 Task: Add Tillamook Sharp Cheddar Cheese to the cart.
Action: Mouse pressed left at (18, 80)
Screenshot: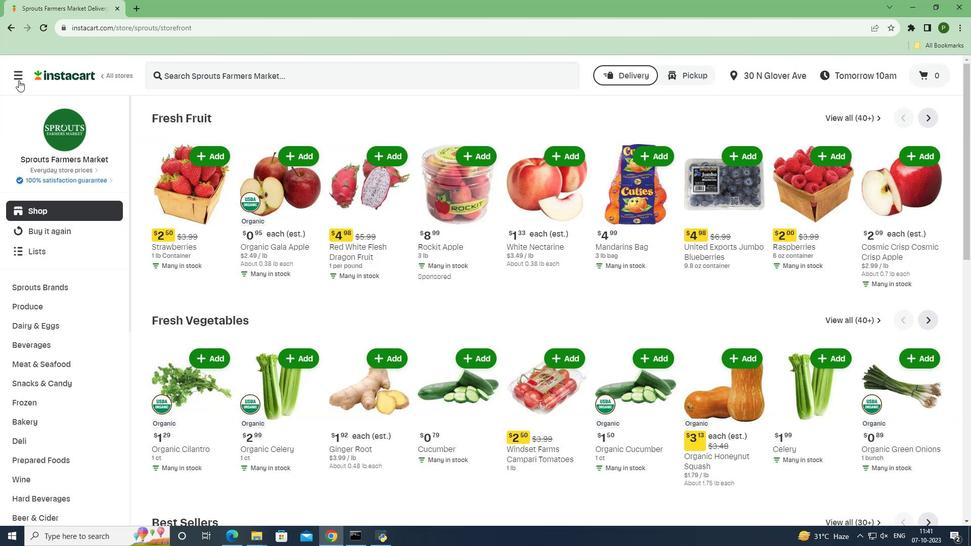 
Action: Mouse moved to (31, 275)
Screenshot: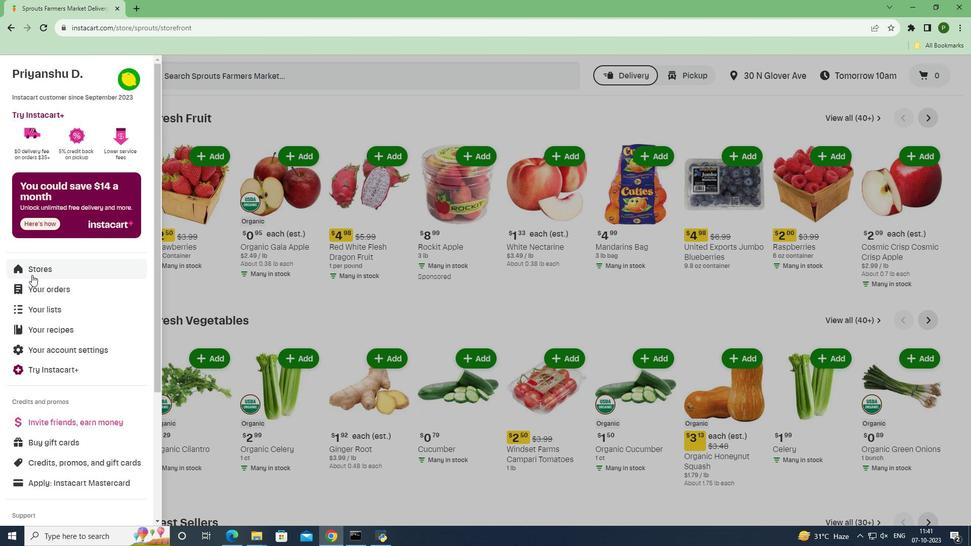 
Action: Mouse pressed left at (31, 275)
Screenshot: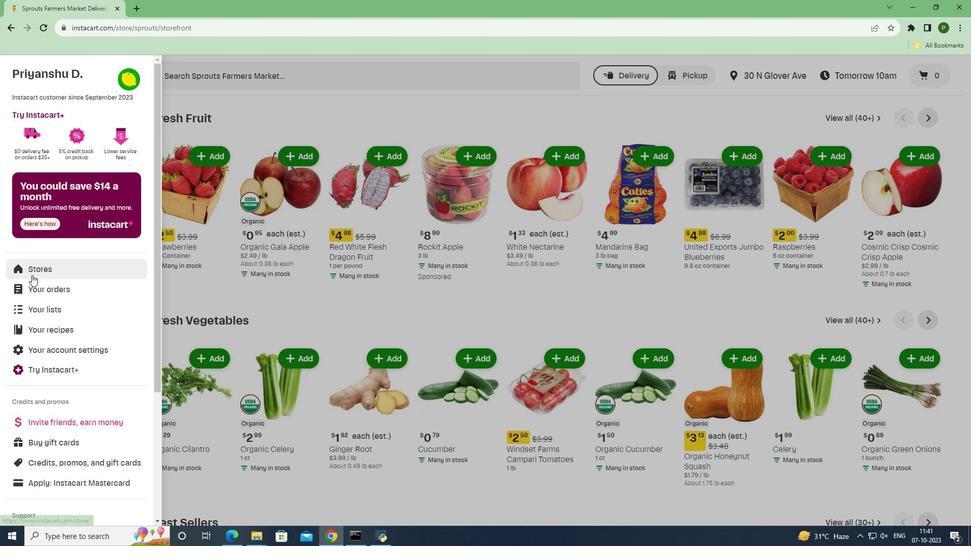 
Action: Mouse moved to (236, 119)
Screenshot: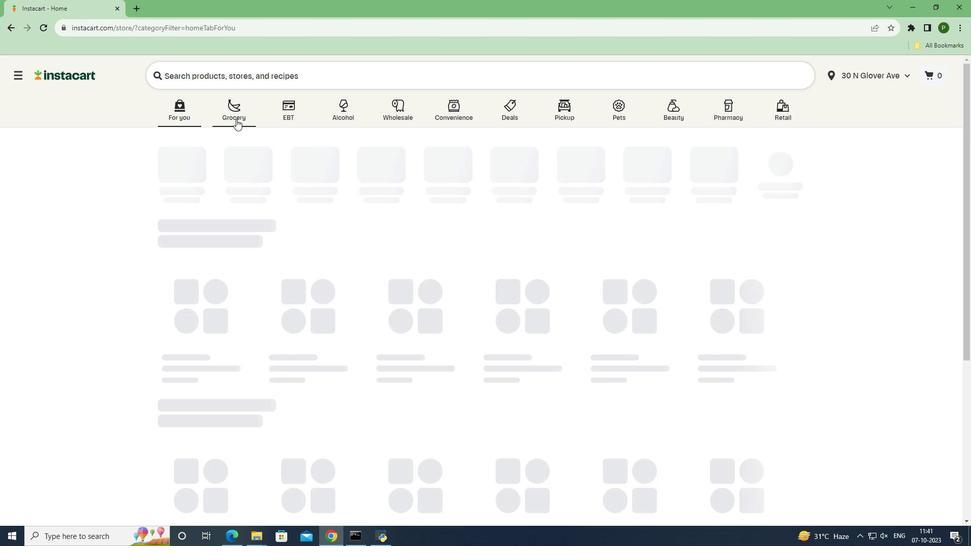 
Action: Mouse pressed left at (236, 119)
Screenshot: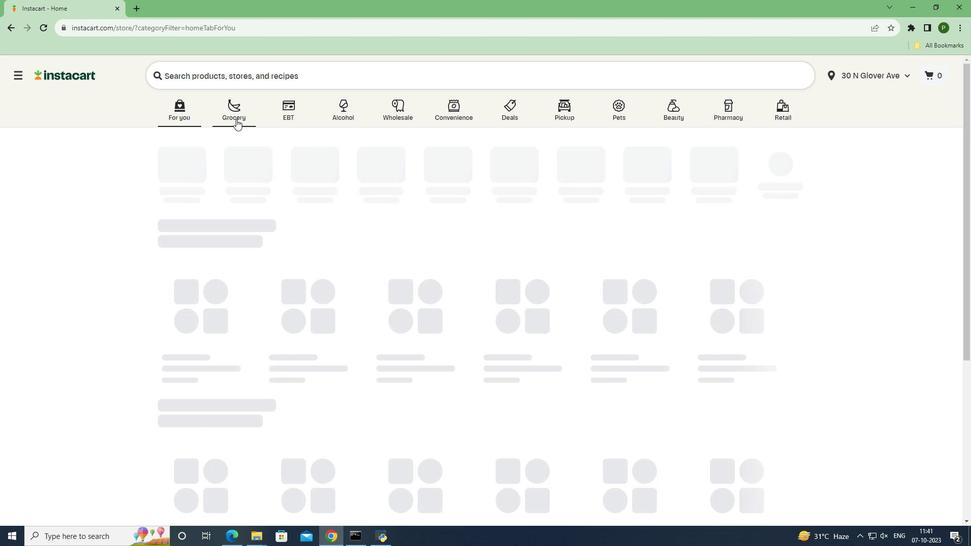 
Action: Mouse moved to (400, 233)
Screenshot: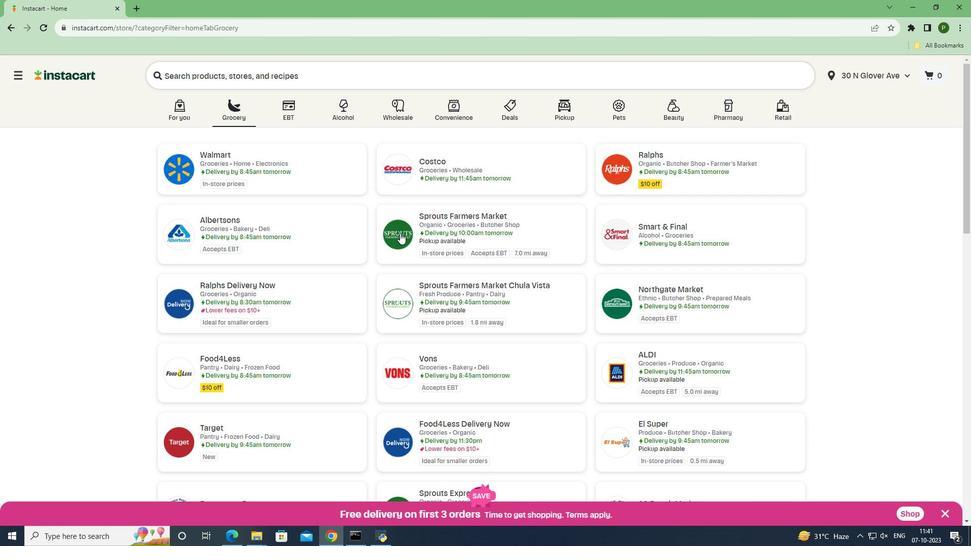 
Action: Mouse pressed left at (400, 233)
Screenshot: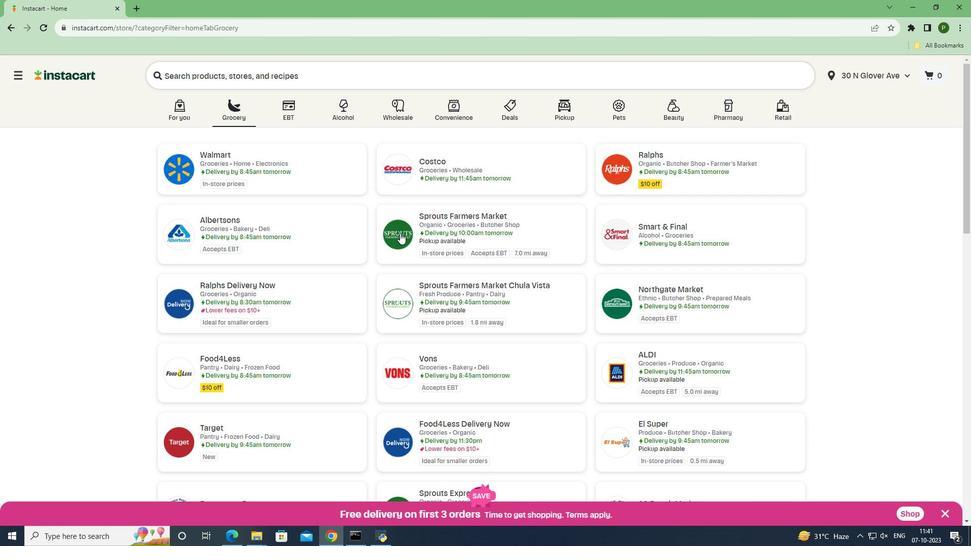 
Action: Mouse moved to (56, 325)
Screenshot: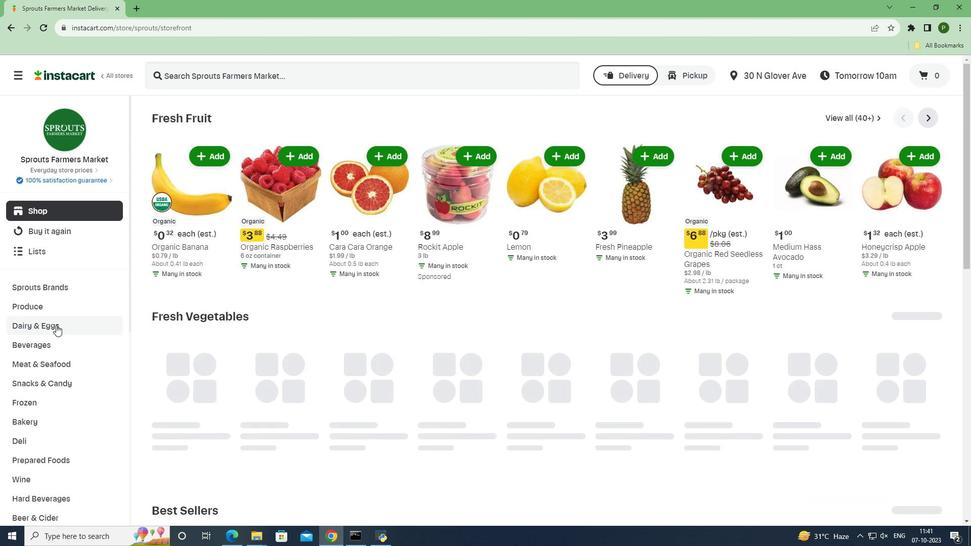 
Action: Mouse pressed left at (56, 325)
Screenshot: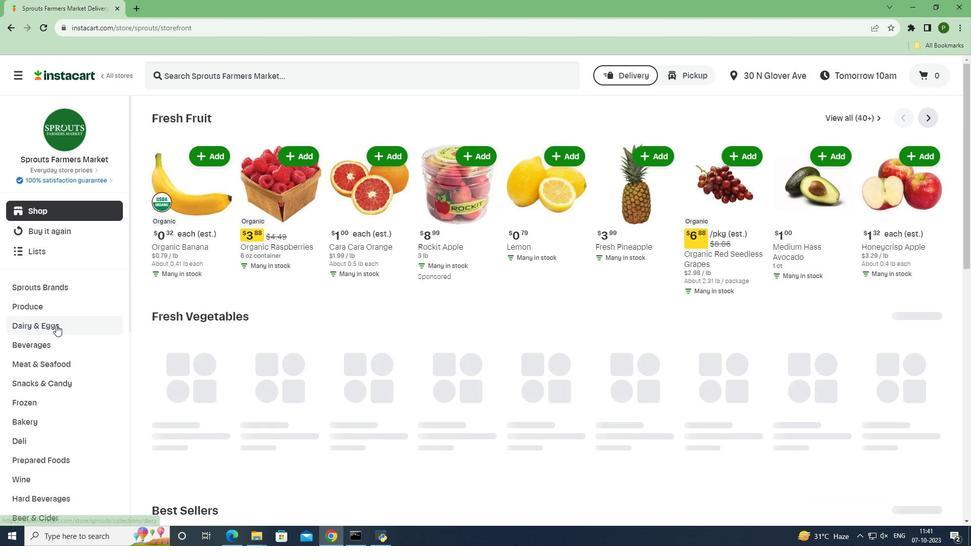 
Action: Mouse moved to (50, 358)
Screenshot: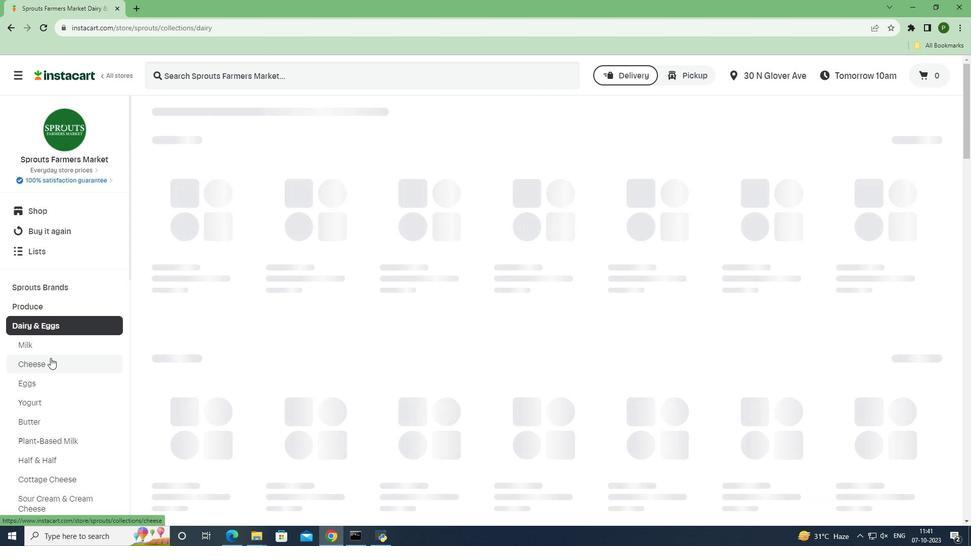 
Action: Mouse pressed left at (50, 358)
Screenshot: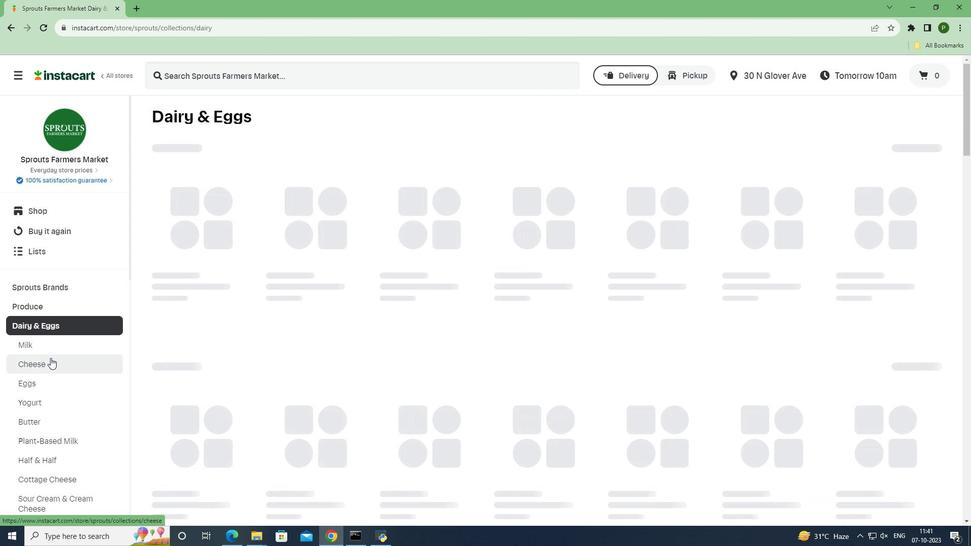 
Action: Mouse moved to (216, 79)
Screenshot: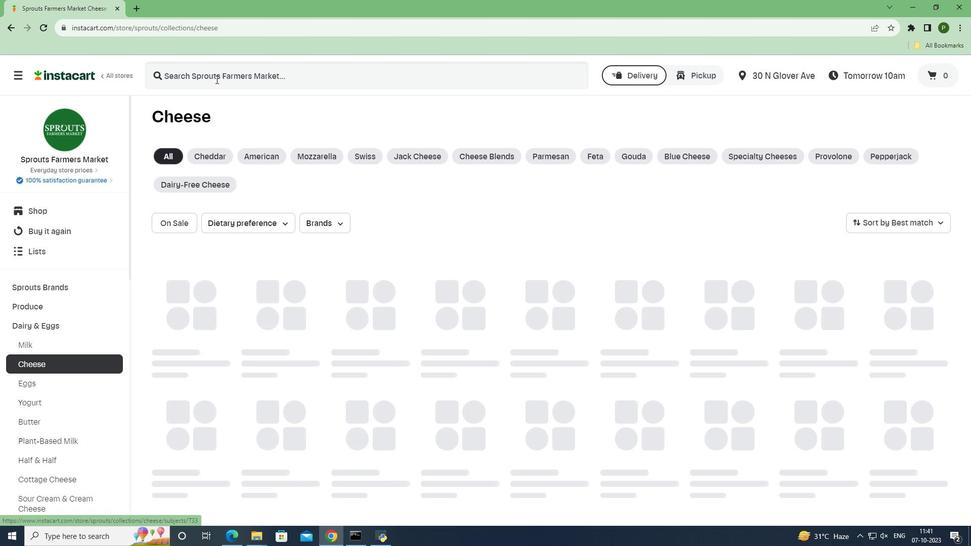 
Action: Mouse pressed left at (216, 79)
Screenshot: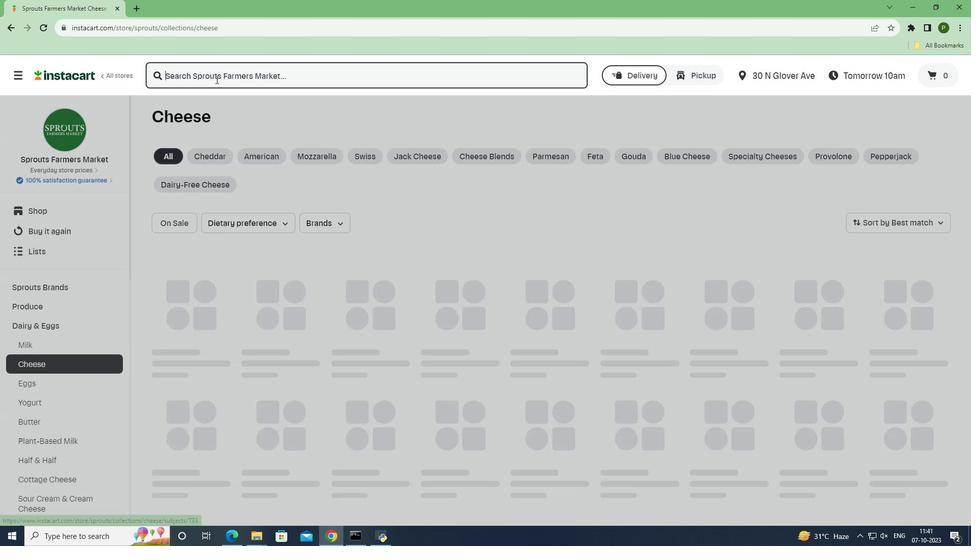 
Action: Key pressed <Key.caps_lock>T<Key.caps_lock>illamook<Key.space><Key.caps_lock>S<Key.caps_lock>harp<Key.space><Key.caps_lock>C<Key.caps_lock>heddar<Key.space><Key.caps_lock>C<Key.caps_lock>heese<Key.space><Key.enter>
Screenshot: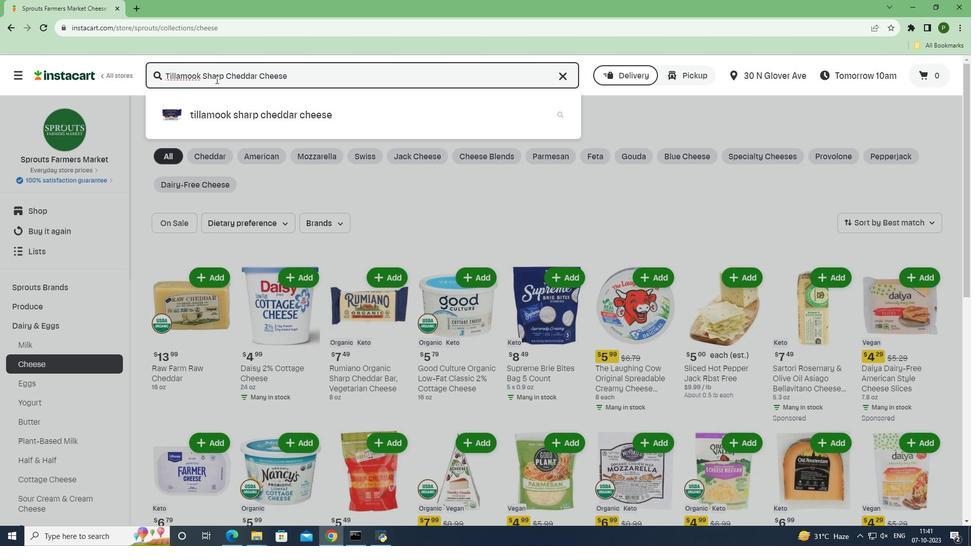 
Action: Mouse moved to (762, 187)
Screenshot: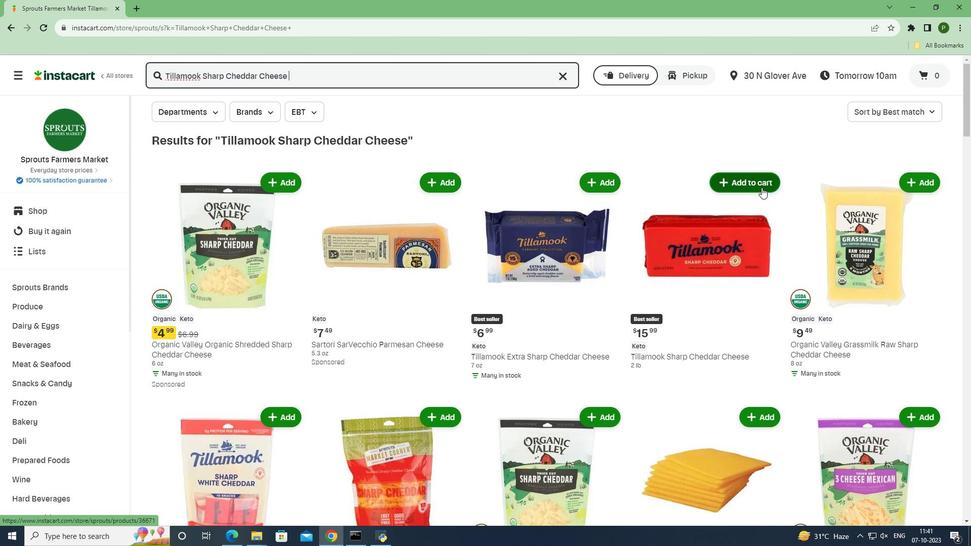 
Action: Mouse pressed left at (762, 187)
Screenshot: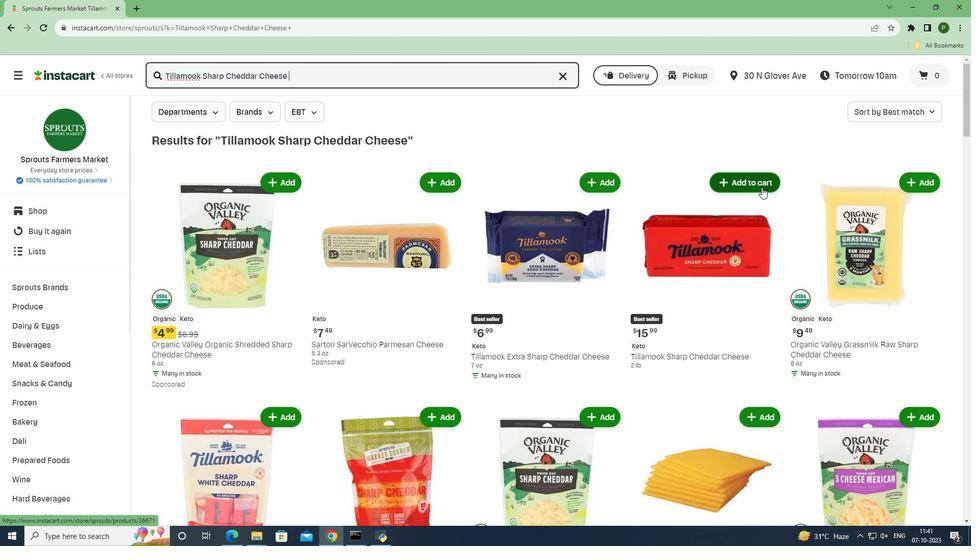 
Action: Mouse moved to (783, 228)
Screenshot: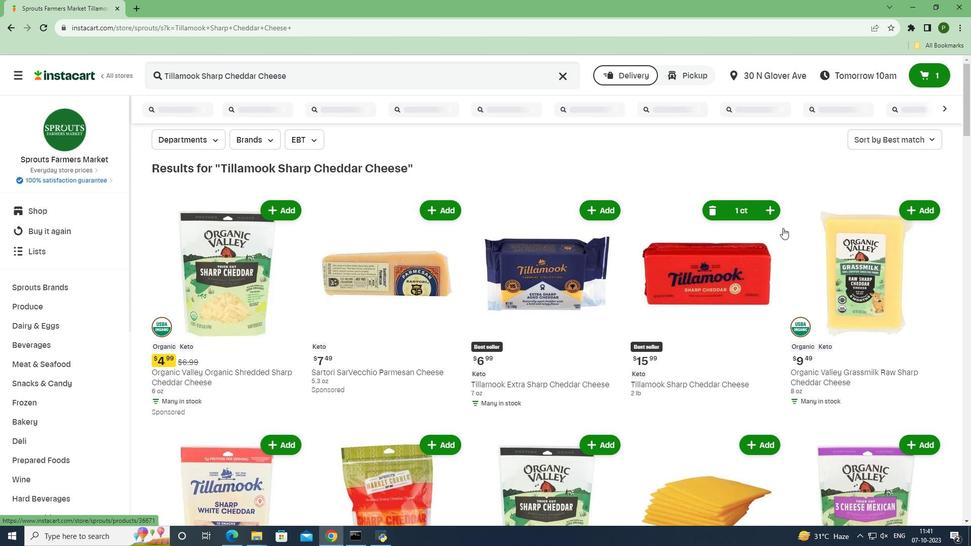 
